 Task: Create board using template company overview.
Action: Mouse moved to (265, 67)
Screenshot: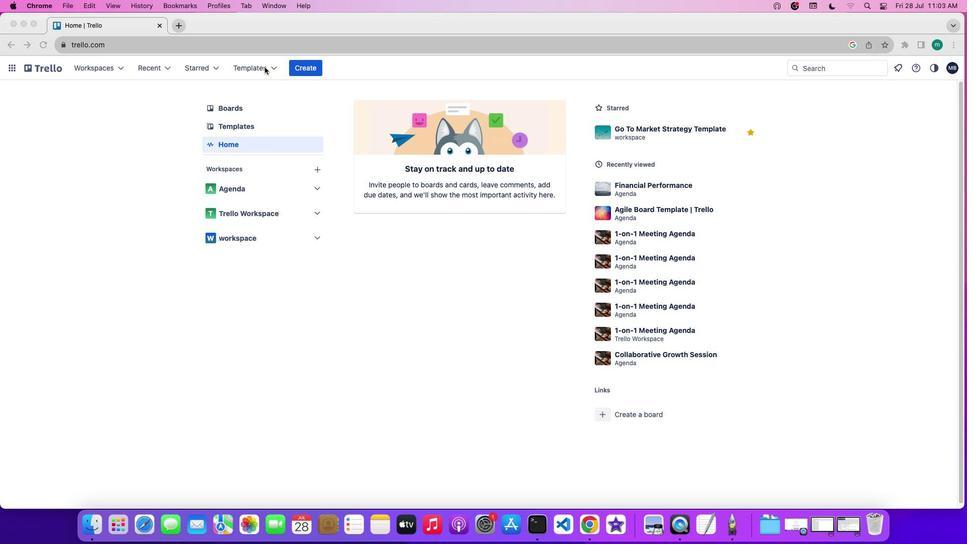 
Action: Mouse pressed left at (265, 67)
Screenshot: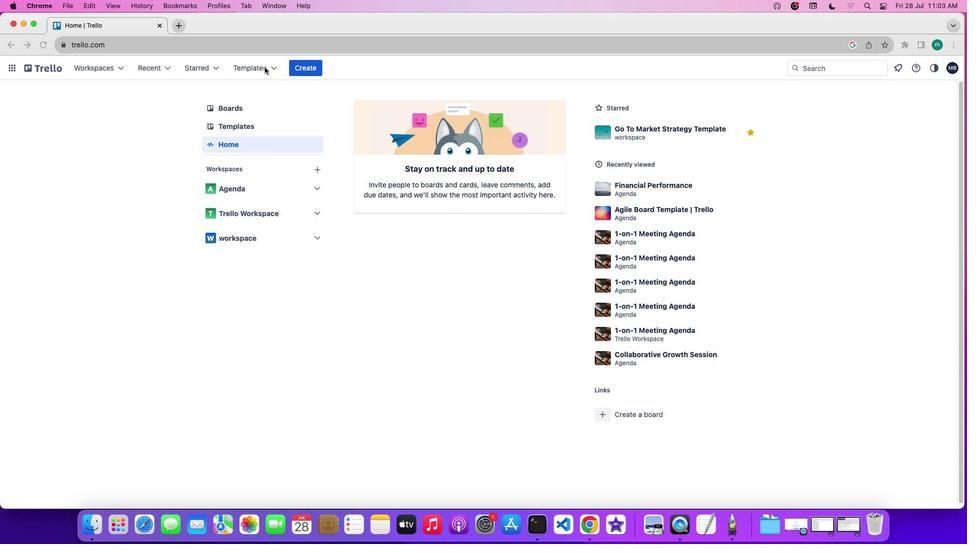 
Action: Mouse pressed left at (265, 67)
Screenshot: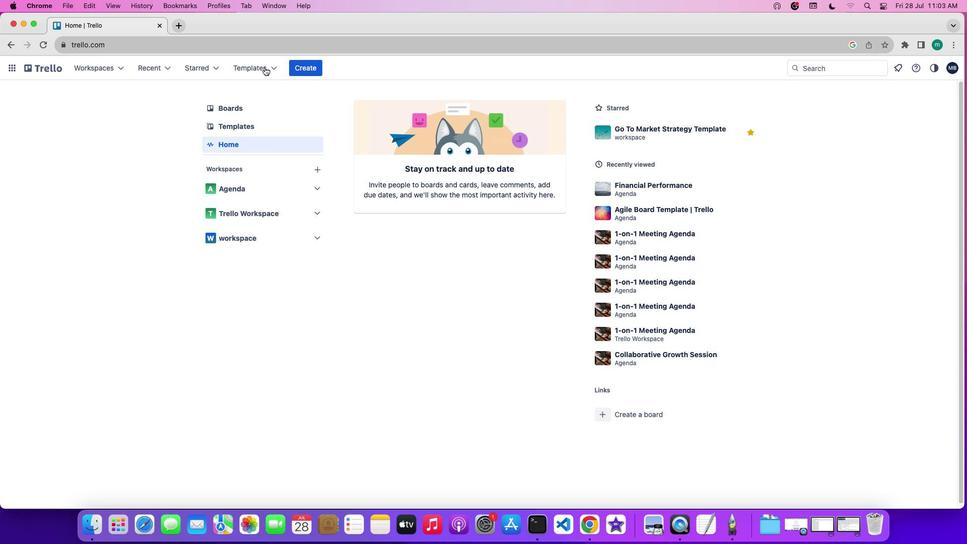 
Action: Mouse moved to (264, 153)
Screenshot: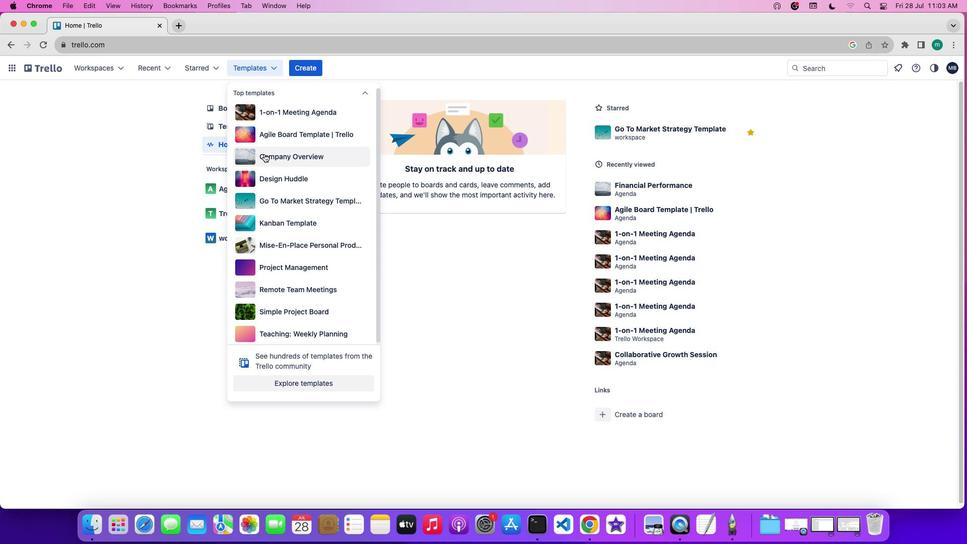 
Action: Mouse pressed left at (264, 153)
Screenshot: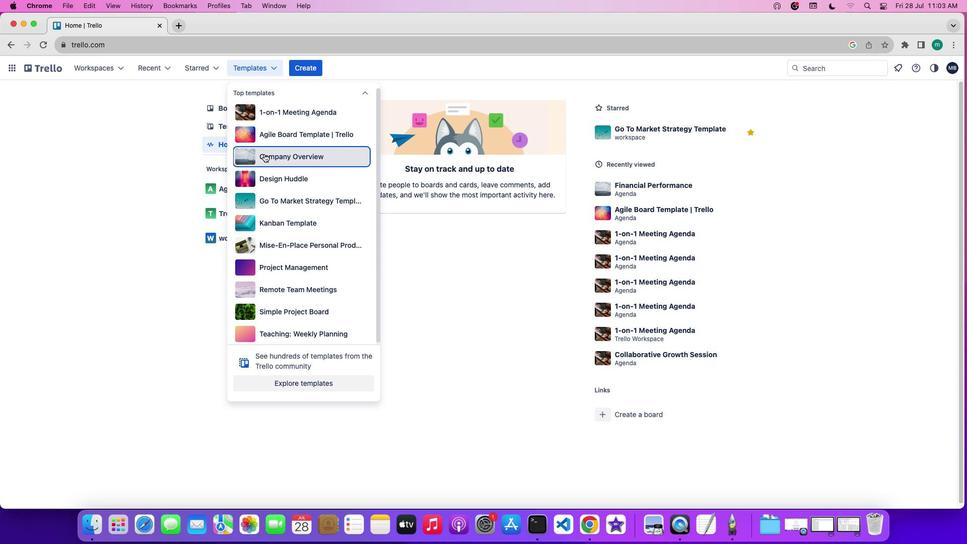 
Action: Mouse moved to (305, 404)
Screenshot: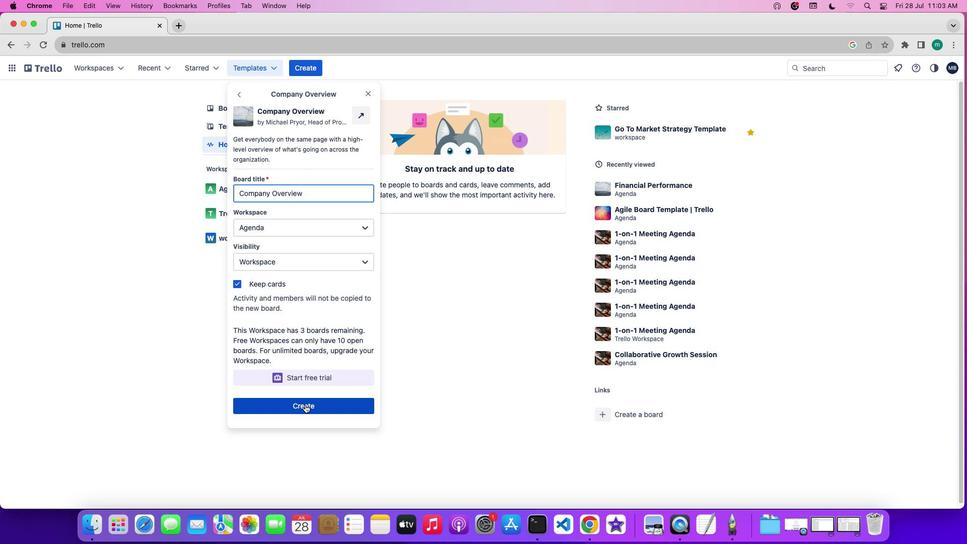 
Action: Mouse pressed left at (305, 404)
Screenshot: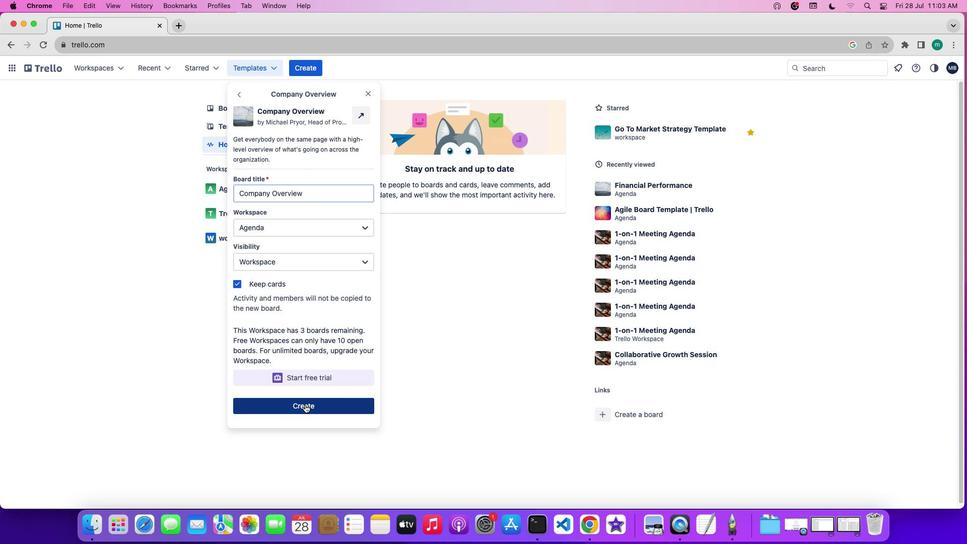 
Action: Mouse moved to (305, 405)
Screenshot: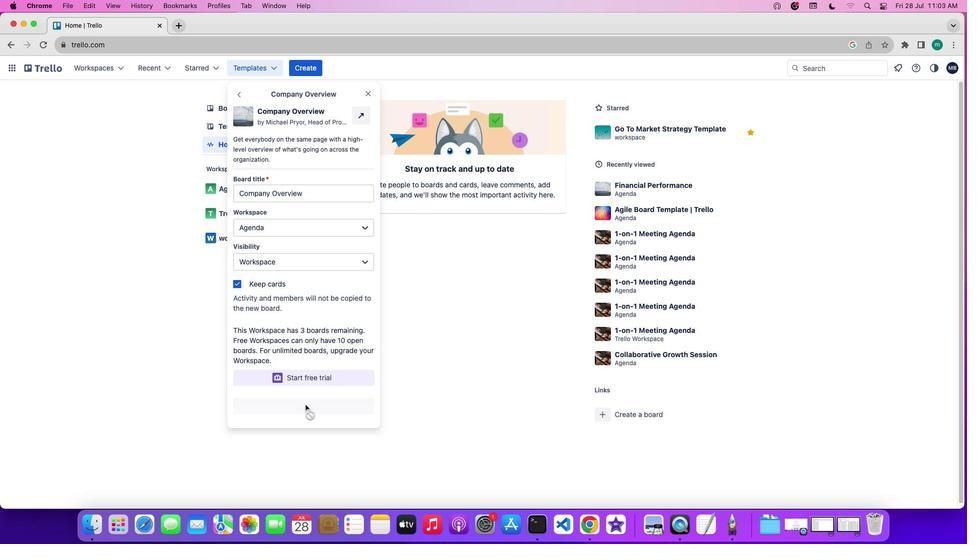 
